Task: Set the tone-mapping algorithm for Open GL video output to "Linear stretch (peak to peak)".
Action: Mouse moved to (138, 27)
Screenshot: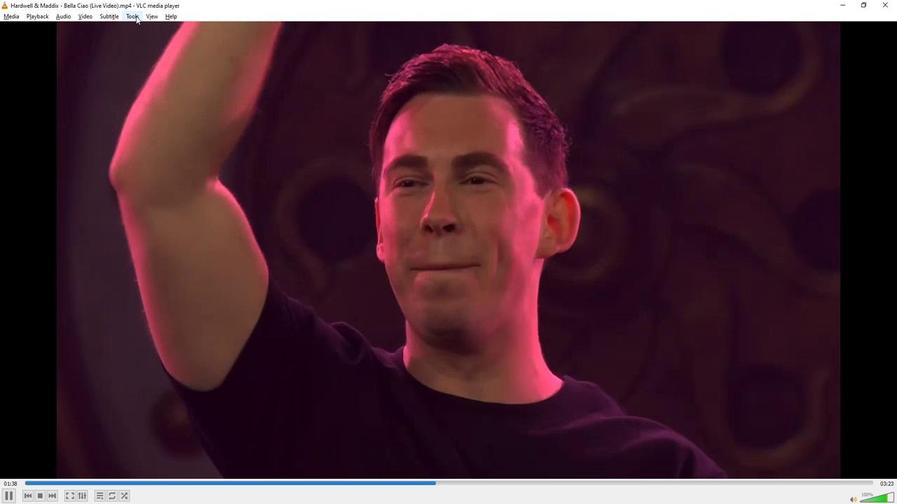 
Action: Mouse pressed left at (138, 27)
Screenshot: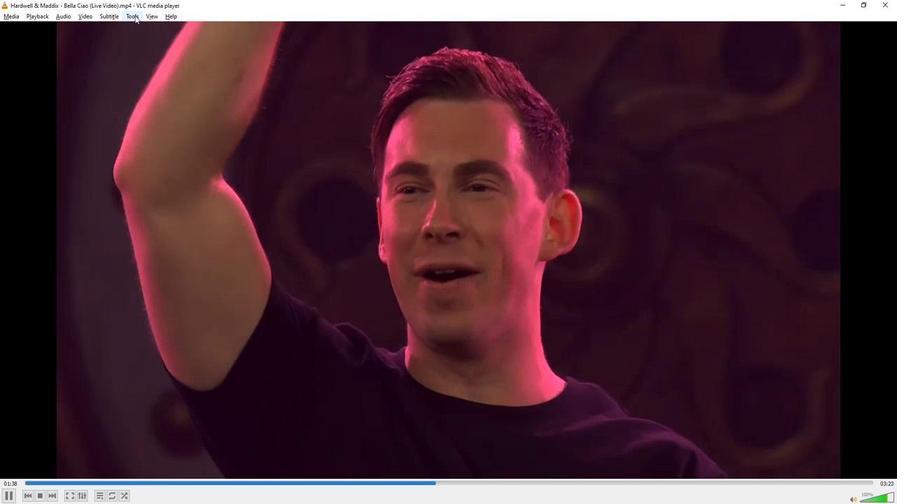 
Action: Mouse moved to (154, 135)
Screenshot: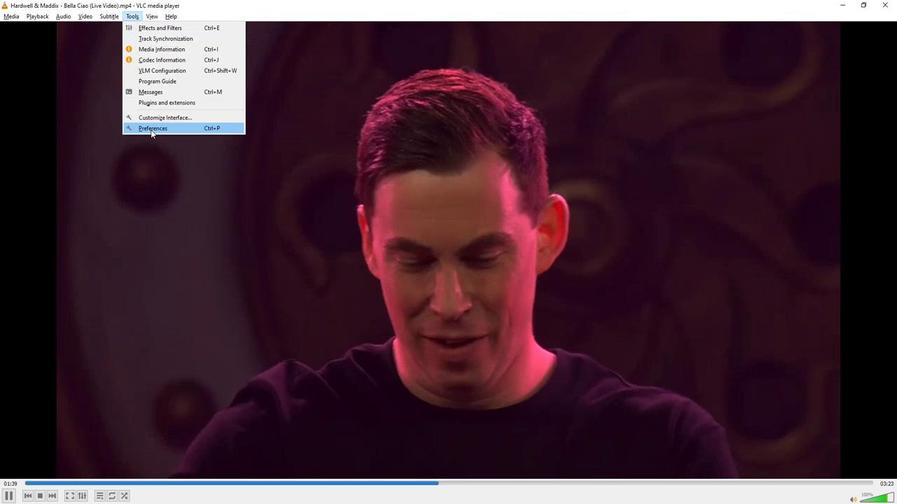 
Action: Mouse pressed left at (154, 135)
Screenshot: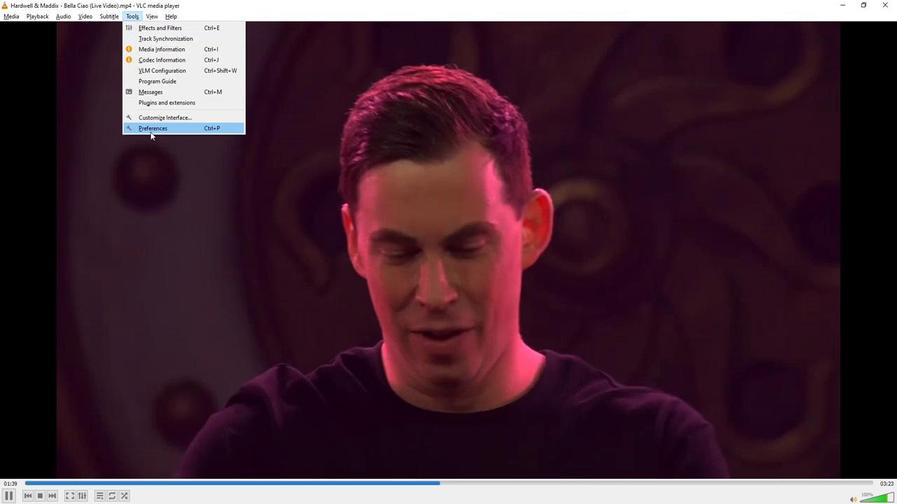 
Action: Mouse moved to (201, 385)
Screenshot: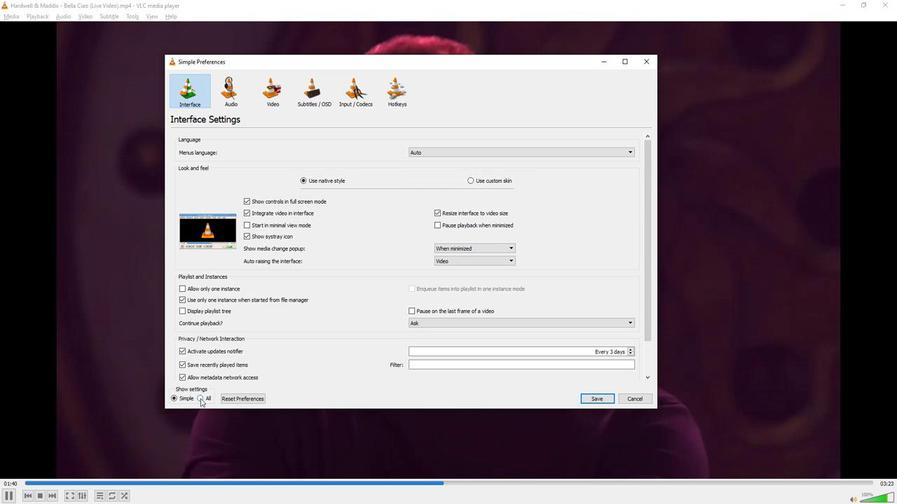 
Action: Mouse pressed left at (201, 385)
Screenshot: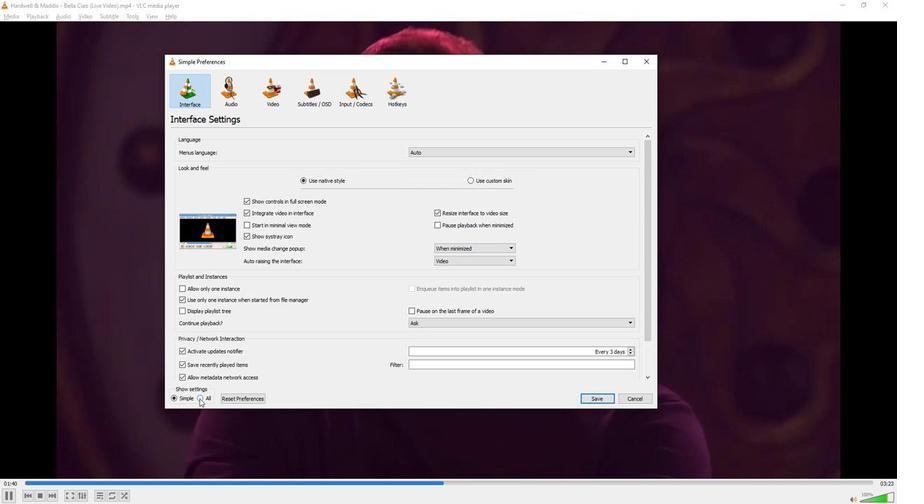 
Action: Mouse moved to (211, 280)
Screenshot: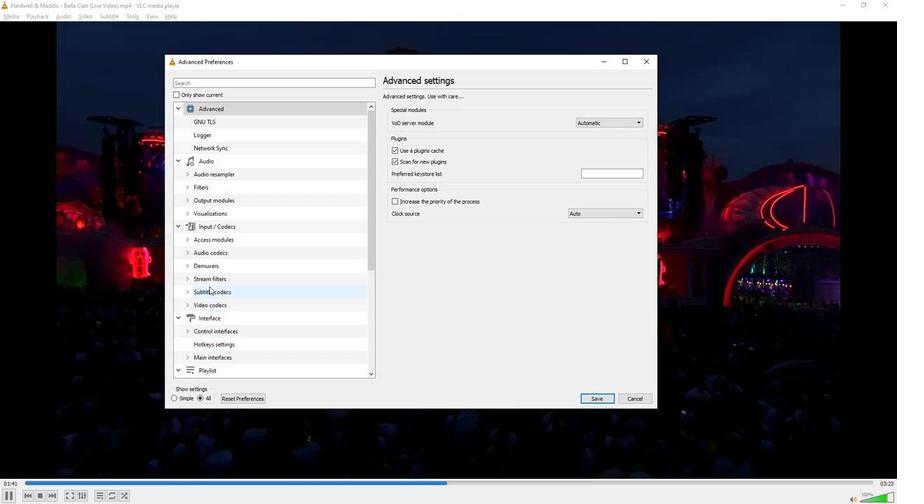 
Action: Mouse scrolled (211, 280) with delta (0, 0)
Screenshot: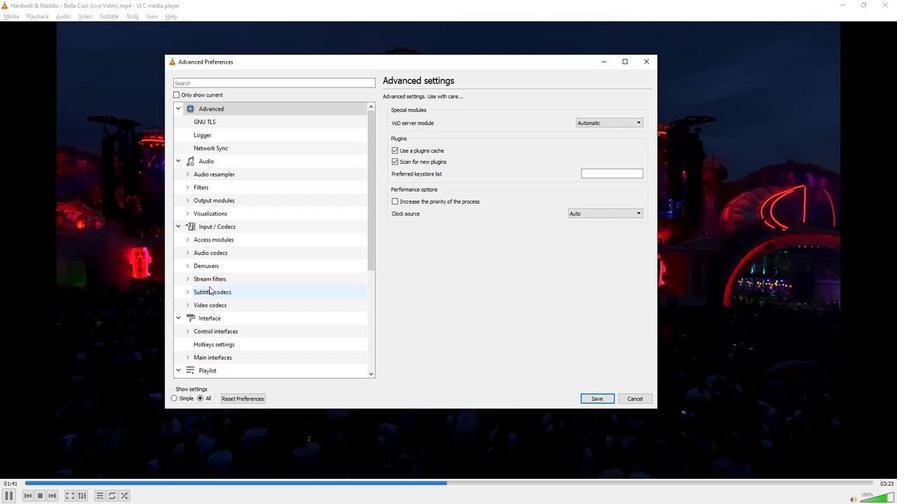 
Action: Mouse scrolled (211, 280) with delta (0, 0)
Screenshot: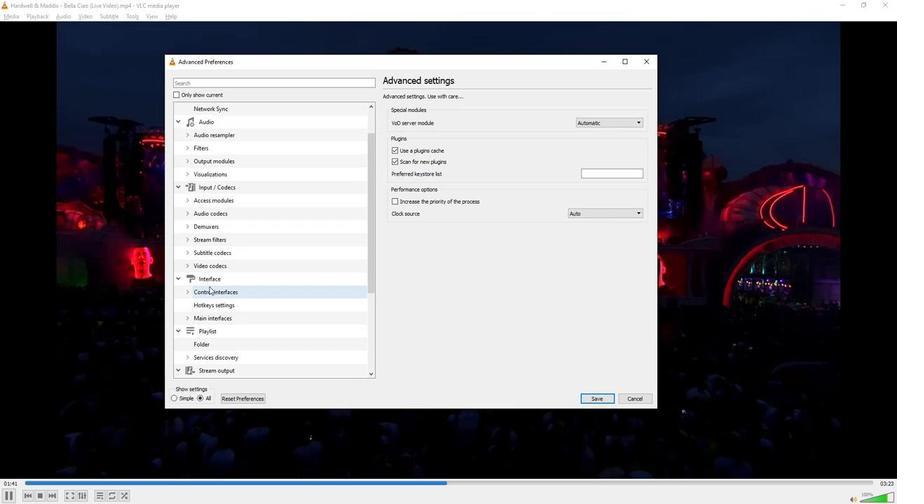 
Action: Mouse scrolled (211, 280) with delta (0, 0)
Screenshot: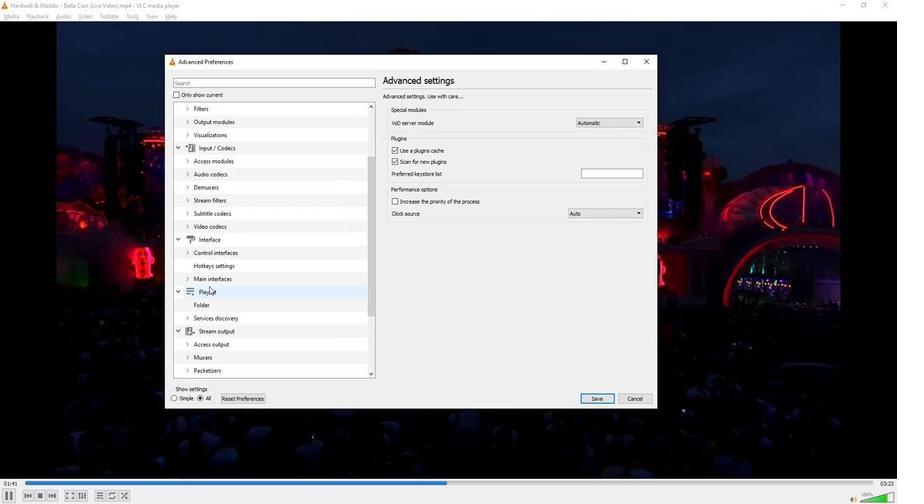 
Action: Mouse scrolled (211, 280) with delta (0, 0)
Screenshot: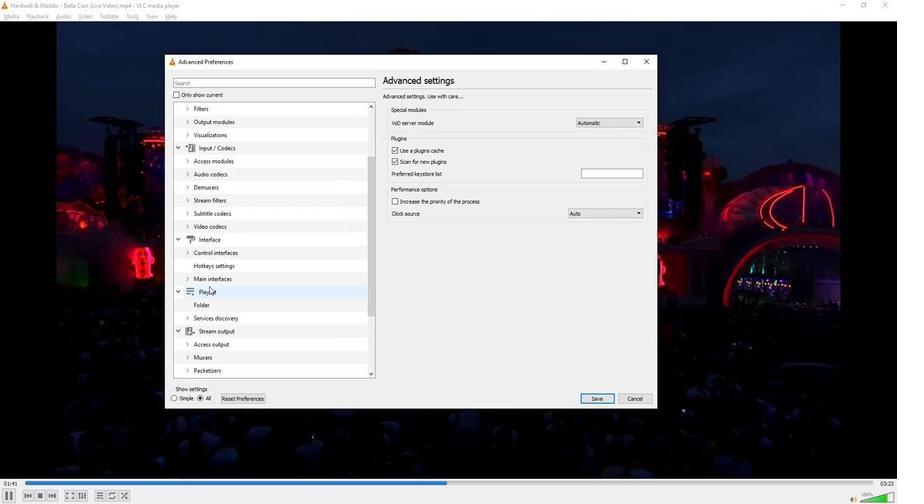 
Action: Mouse scrolled (211, 280) with delta (0, 0)
Screenshot: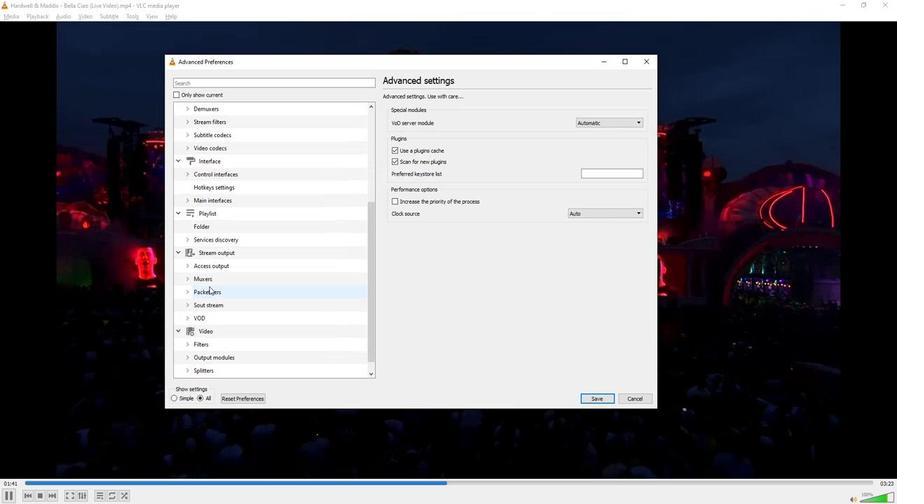 
Action: Mouse scrolled (211, 280) with delta (0, 0)
Screenshot: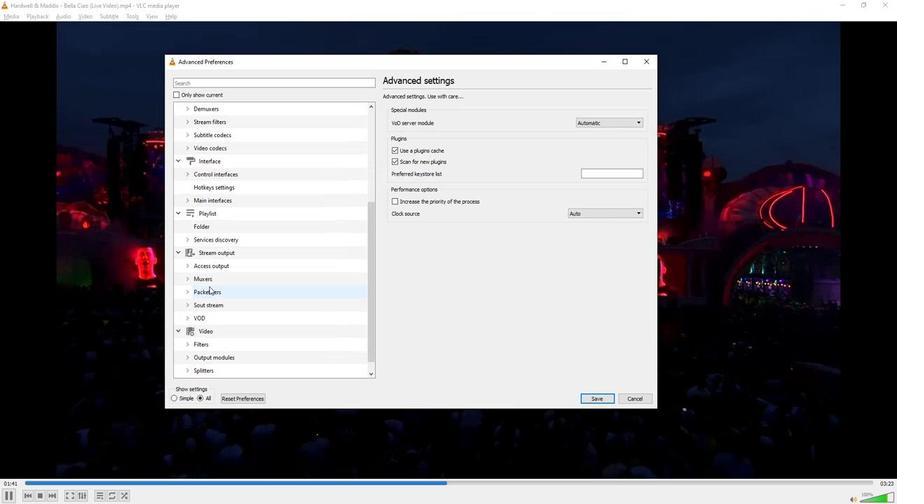 
Action: Mouse scrolled (211, 280) with delta (0, 0)
Screenshot: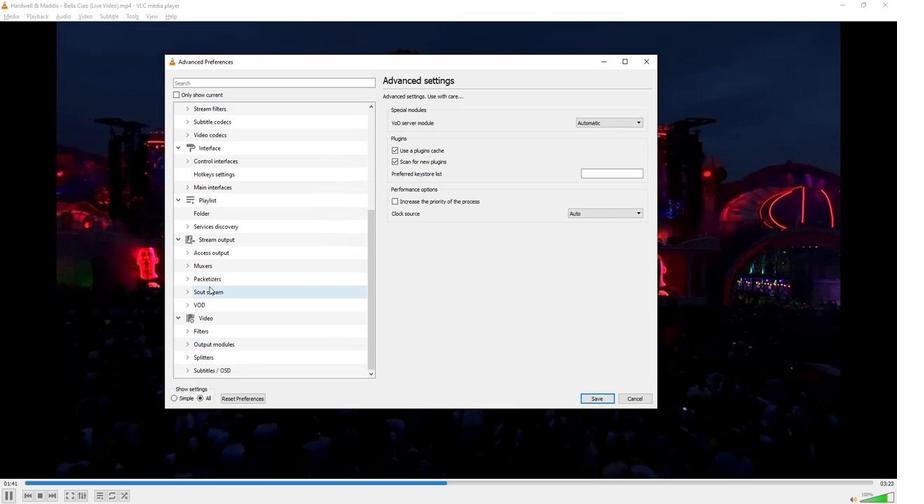 
Action: Mouse moved to (189, 335)
Screenshot: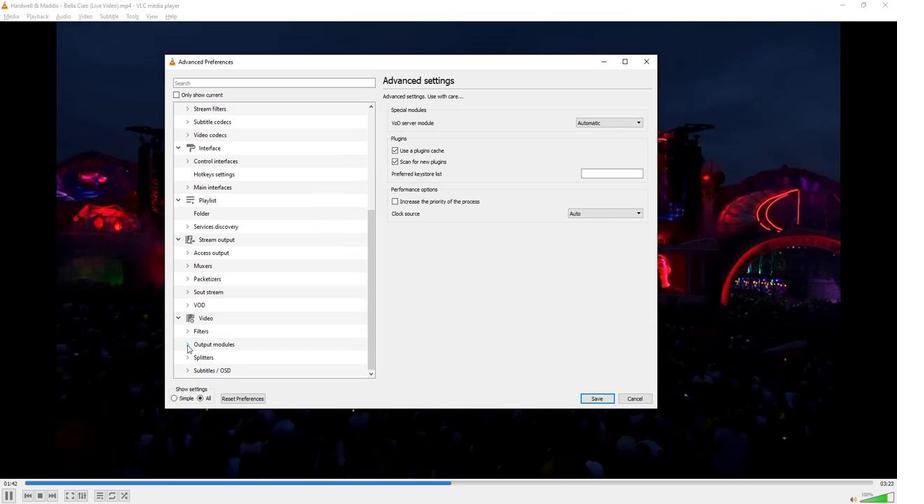 
Action: Mouse pressed left at (189, 335)
Screenshot: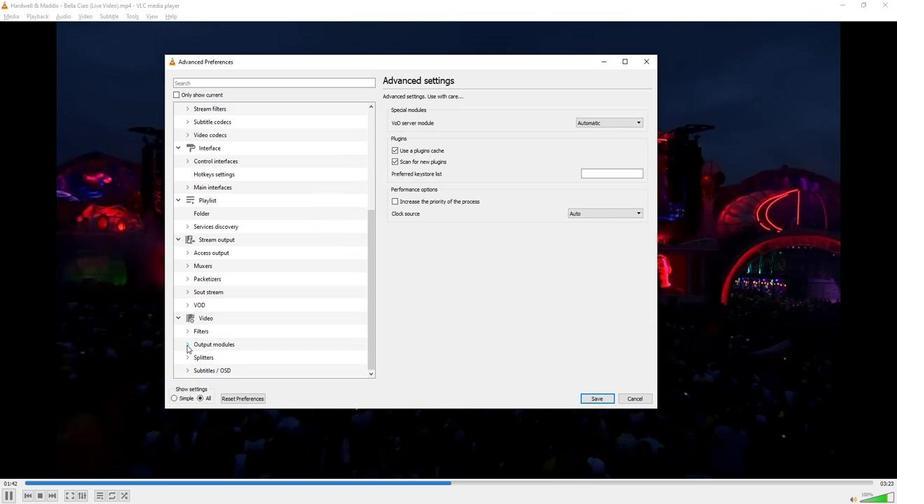 
Action: Mouse moved to (221, 286)
Screenshot: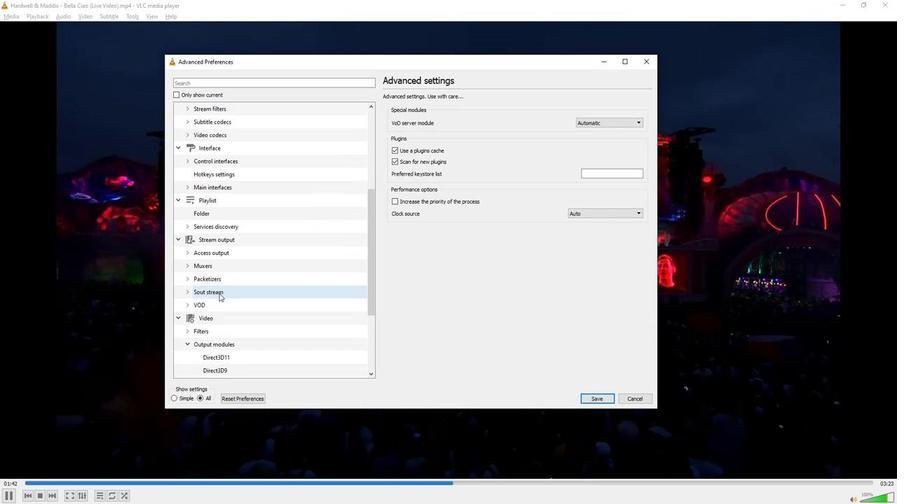 
Action: Mouse scrolled (221, 286) with delta (0, 0)
Screenshot: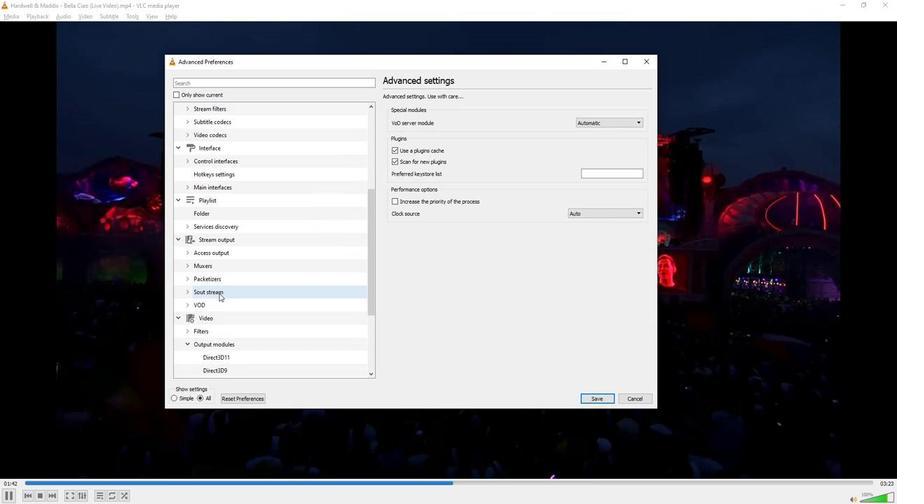 
Action: Mouse scrolled (221, 286) with delta (0, 0)
Screenshot: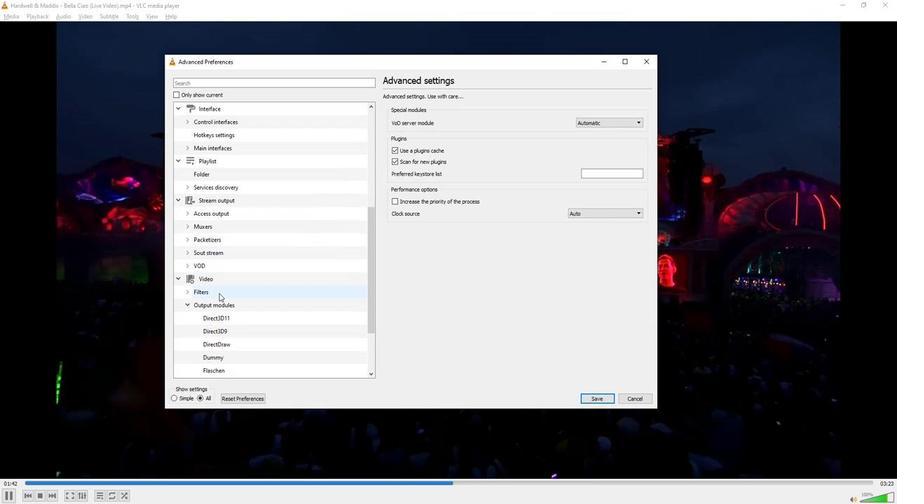 
Action: Mouse scrolled (221, 286) with delta (0, 0)
Screenshot: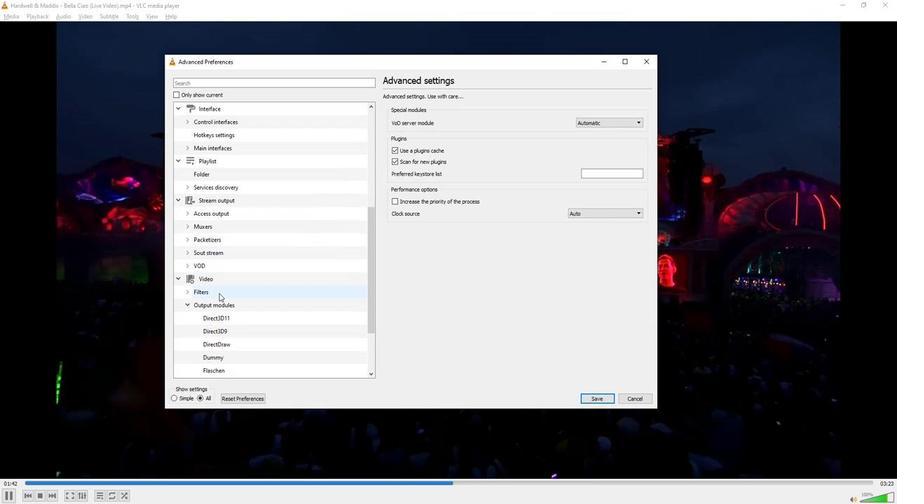 
Action: Mouse scrolled (221, 286) with delta (0, 0)
Screenshot: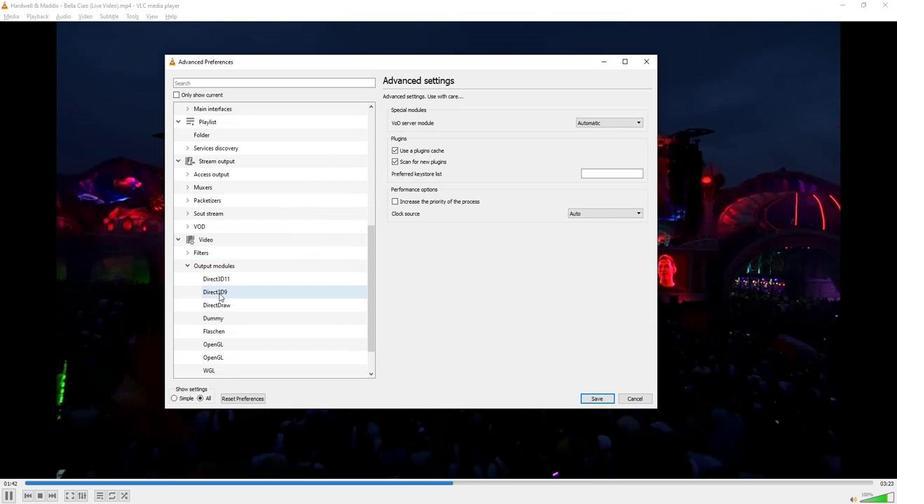 
Action: Mouse scrolled (221, 286) with delta (0, 0)
Screenshot: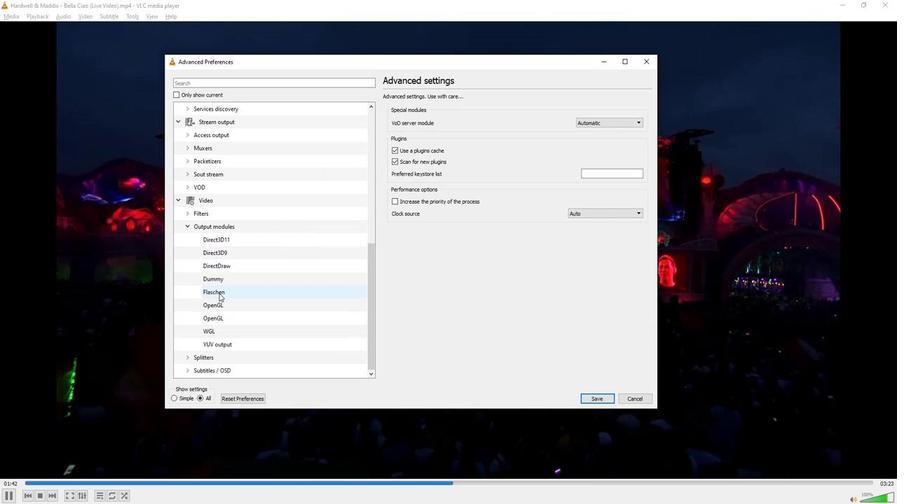 
Action: Mouse moved to (217, 295)
Screenshot: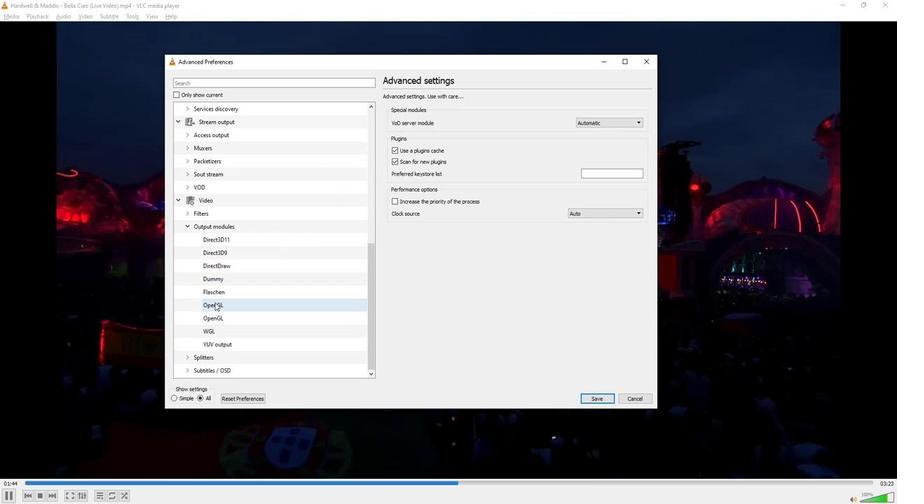 
Action: Mouse pressed left at (217, 295)
Screenshot: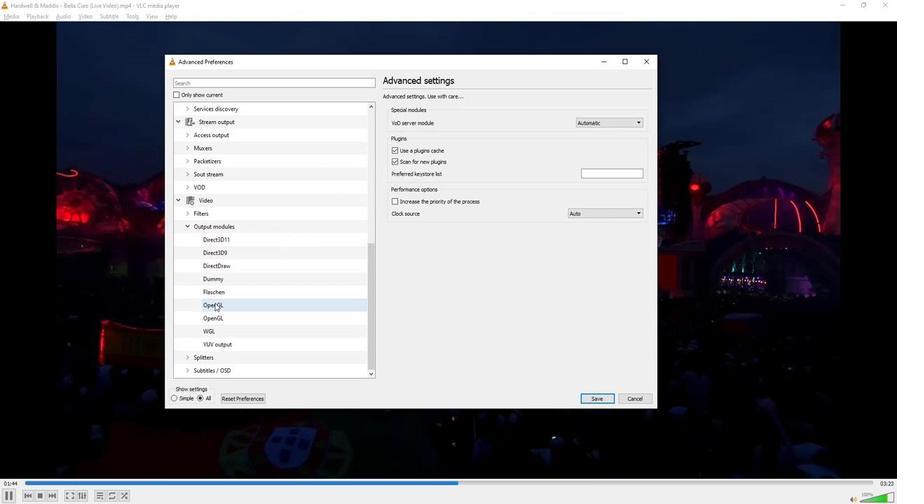 
Action: Mouse moved to (576, 202)
Screenshot: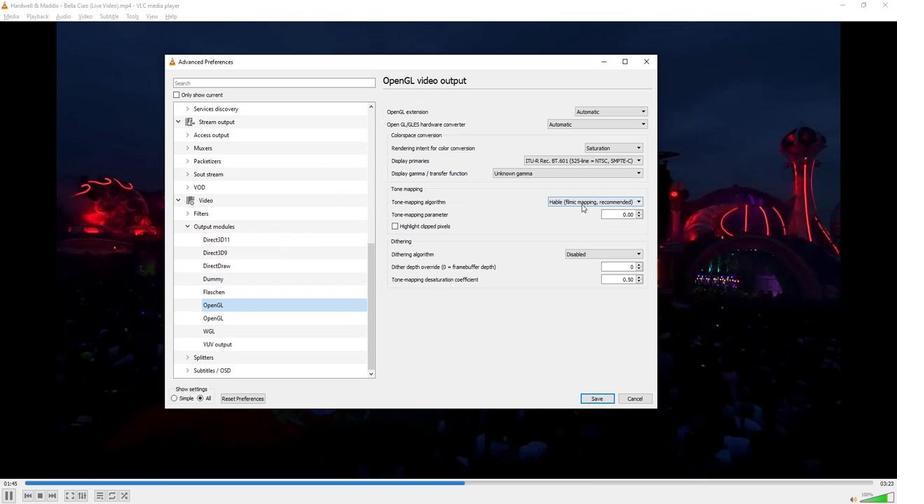 
Action: Mouse pressed left at (576, 202)
Screenshot: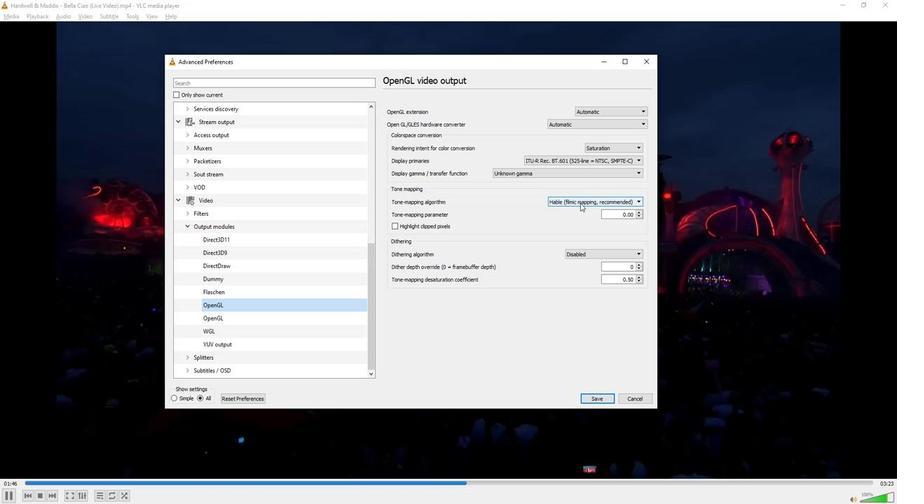 
Action: Mouse moved to (562, 230)
Screenshot: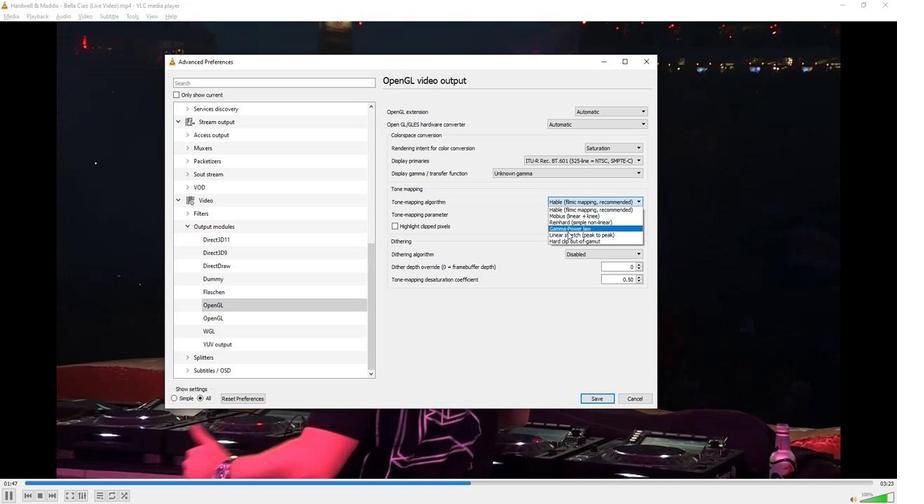 
Action: Mouse pressed left at (562, 230)
Screenshot: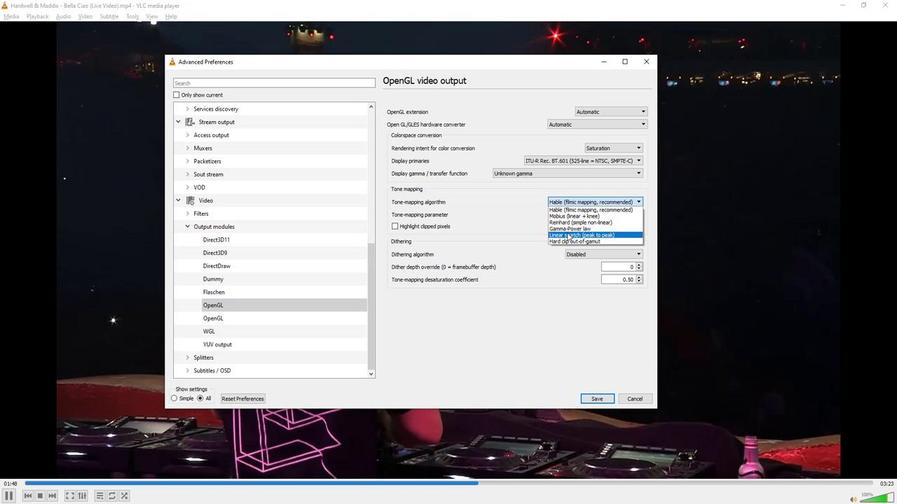
Action: Mouse moved to (473, 350)
Screenshot: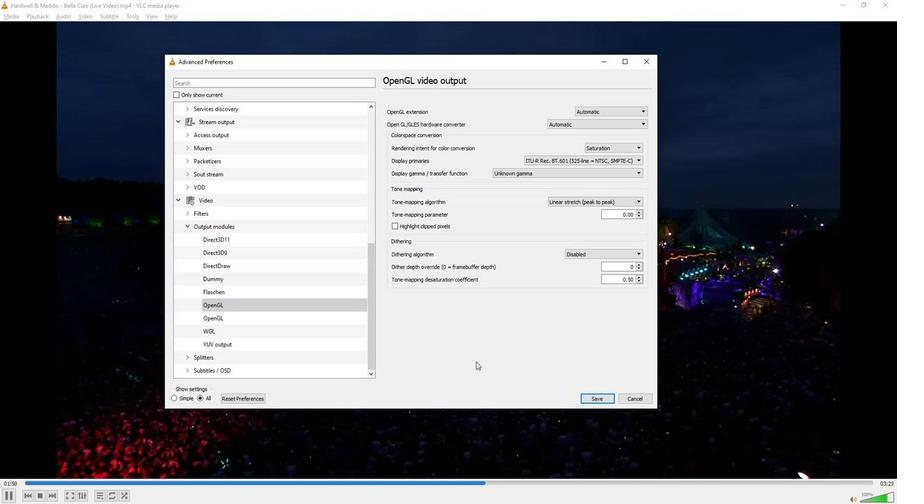 
